 Task: Write a billing Id to "INV-23-10-0011" in creating a New Invoice.
Action: Mouse moved to (163, 21)
Screenshot: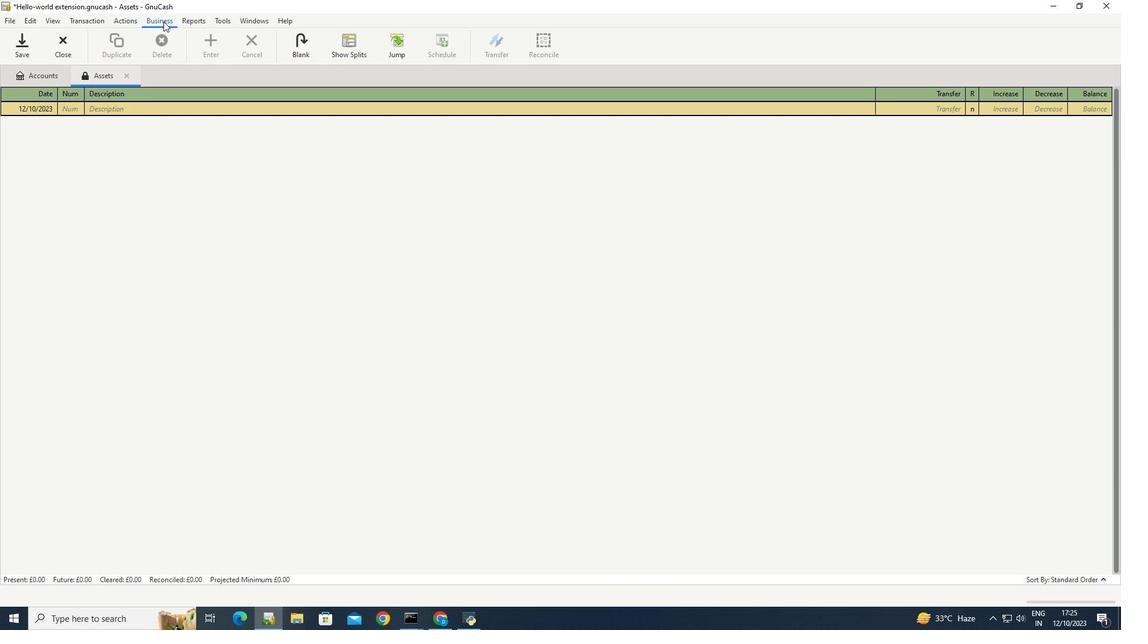 
Action: Mouse pressed left at (163, 21)
Screenshot: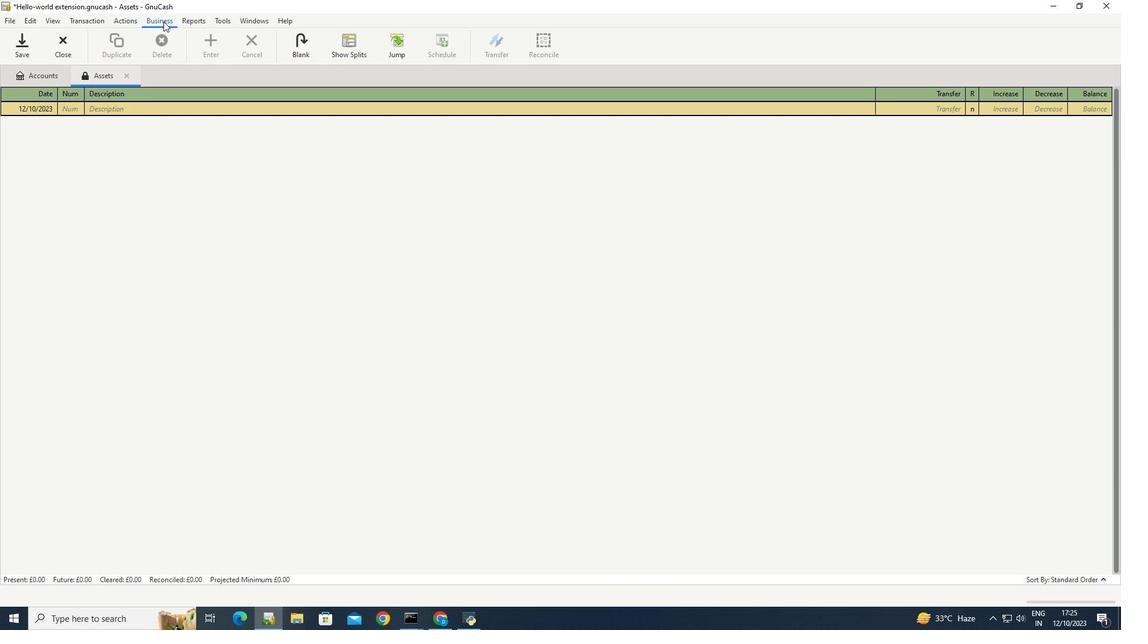
Action: Mouse moved to (303, 75)
Screenshot: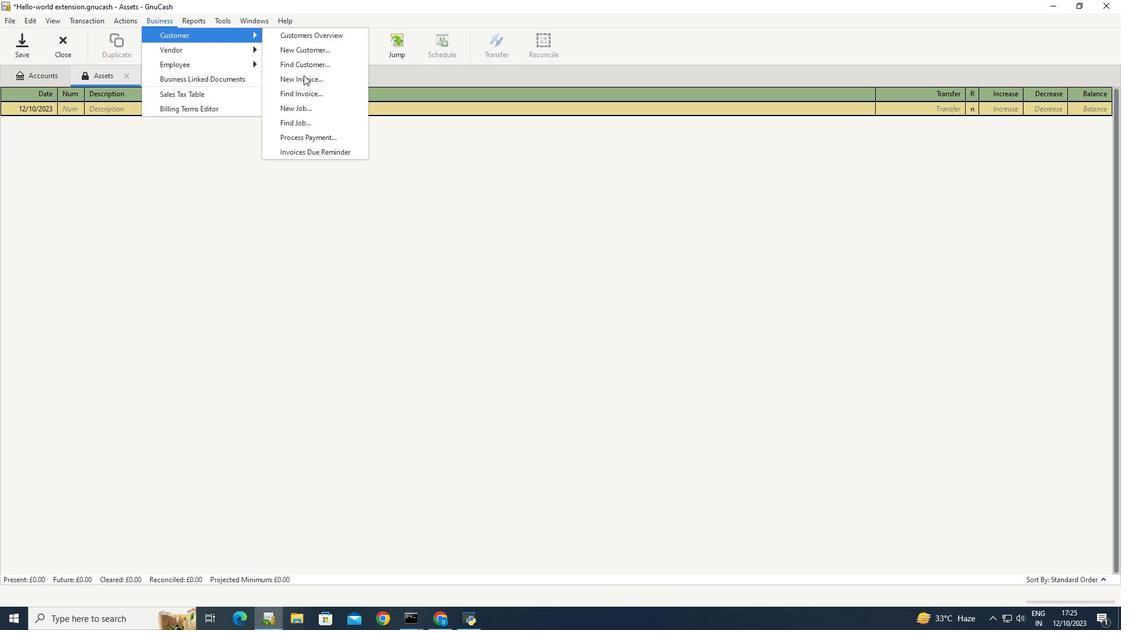 
Action: Mouse pressed left at (303, 75)
Screenshot: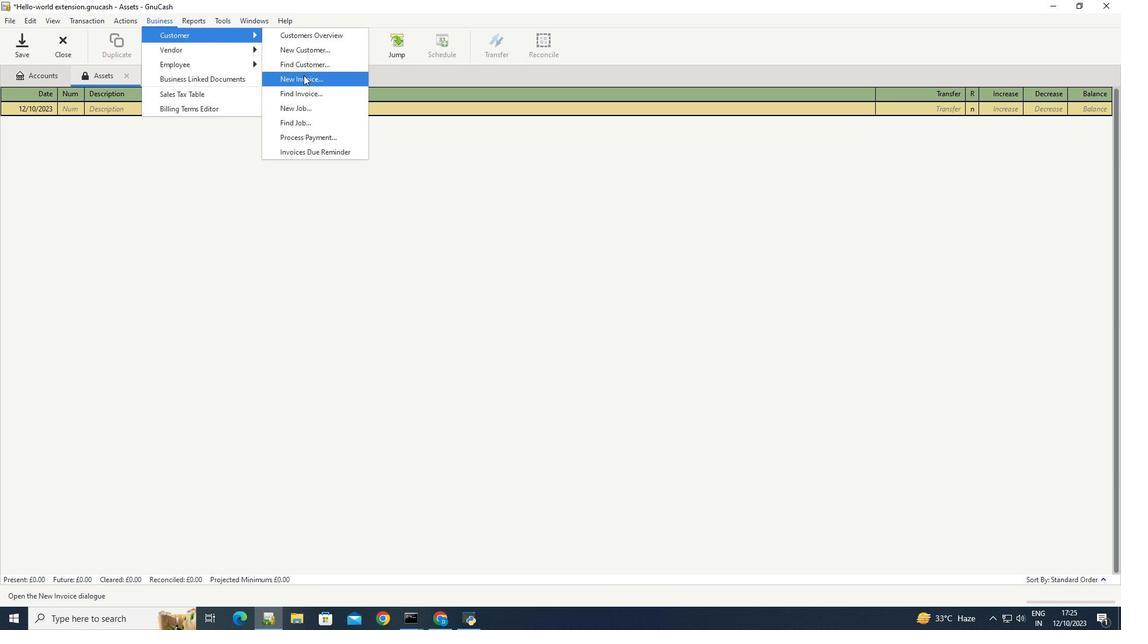 
Action: Mouse moved to (552, 344)
Screenshot: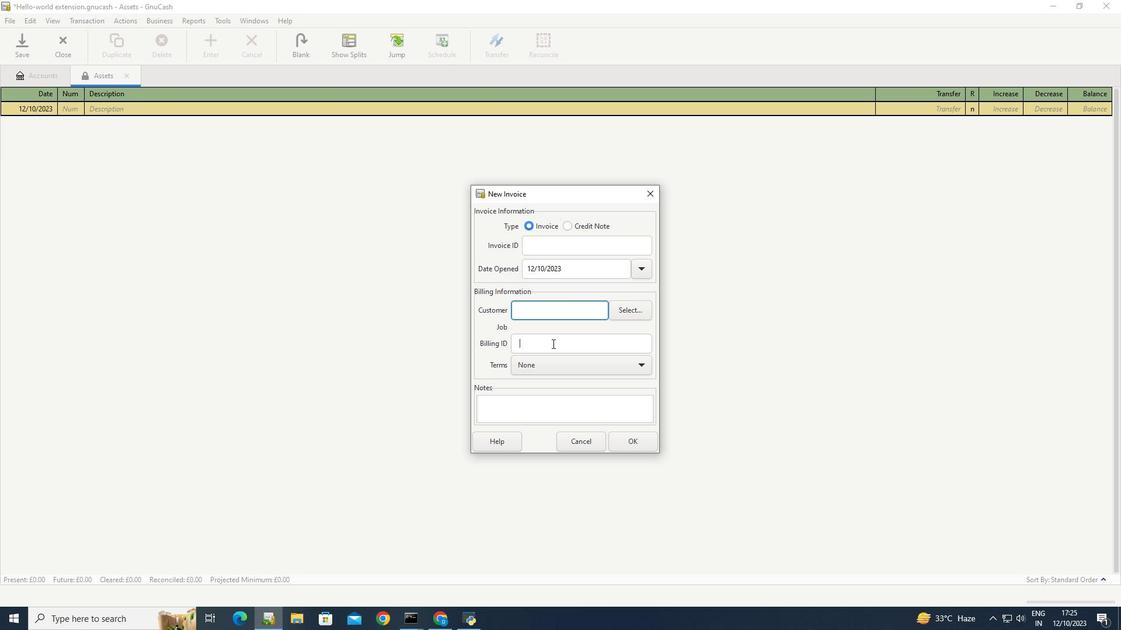 
Action: Mouse pressed left at (552, 344)
Screenshot: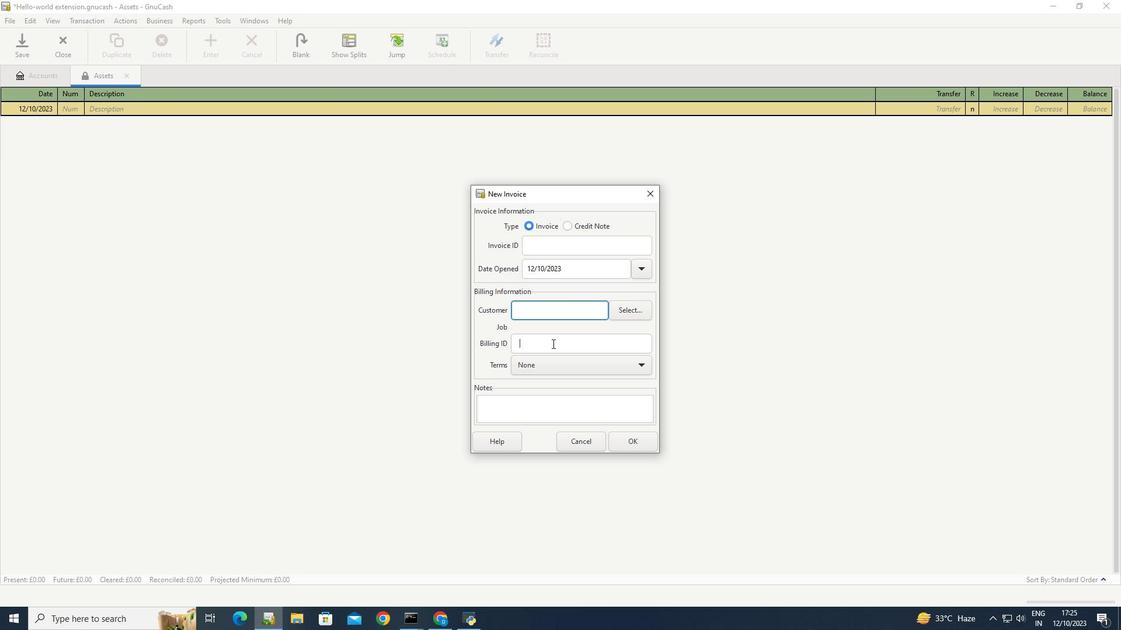 
Action: Mouse moved to (552, 344)
Screenshot: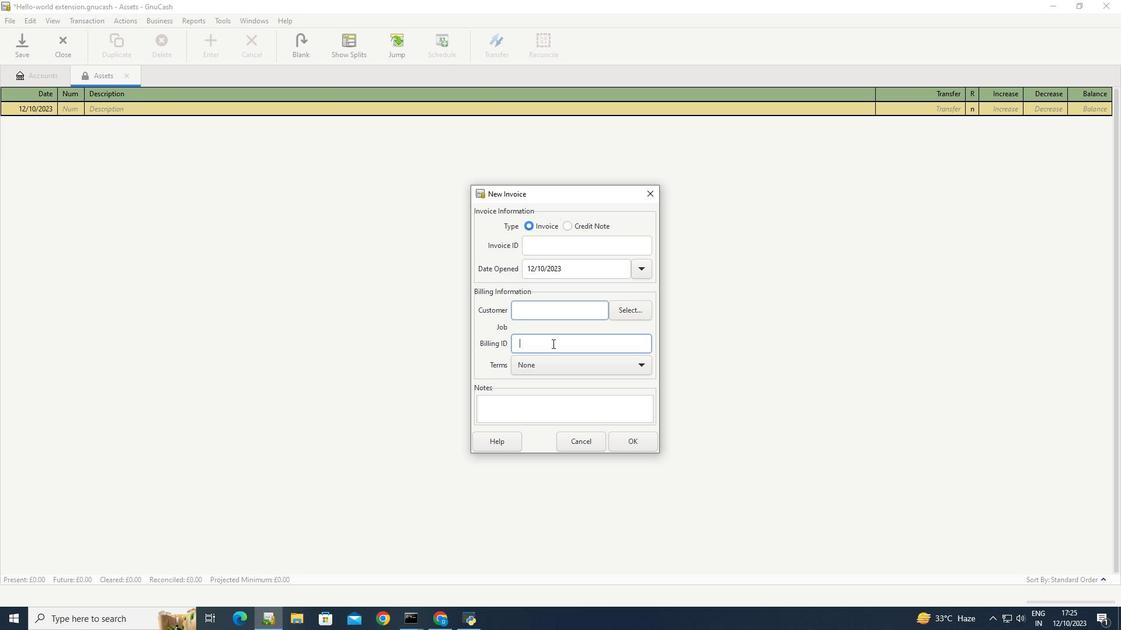 
Action: Key pressed <Key.caps_lock>INV-23-10-0011
Screenshot: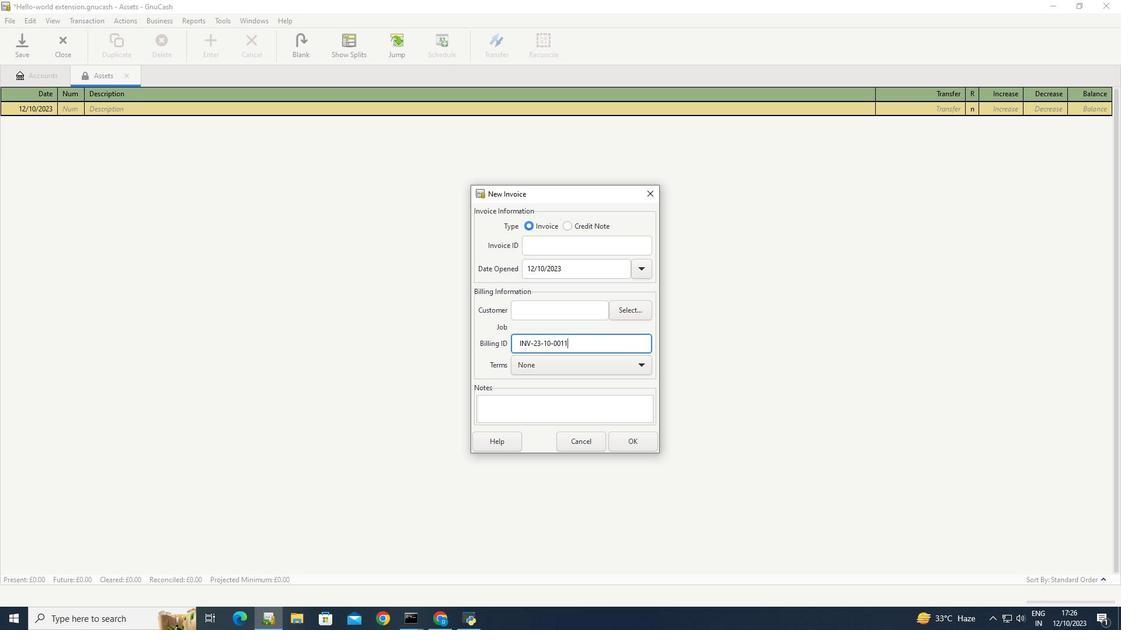 
Action: Mouse moved to (606, 386)
Screenshot: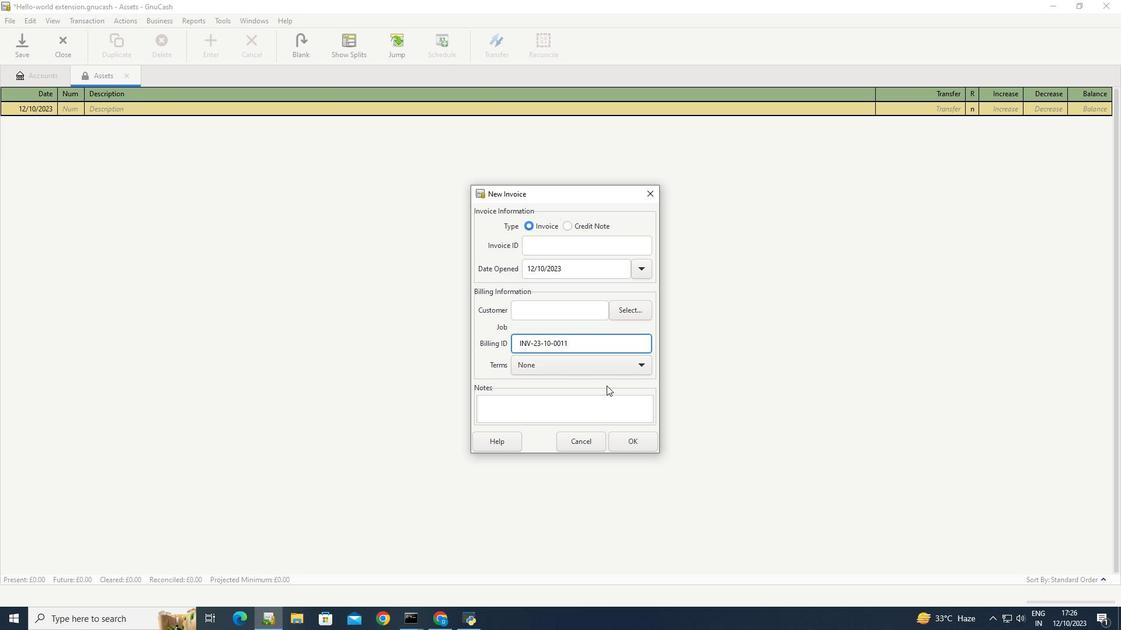 
Action: Mouse pressed left at (606, 386)
Screenshot: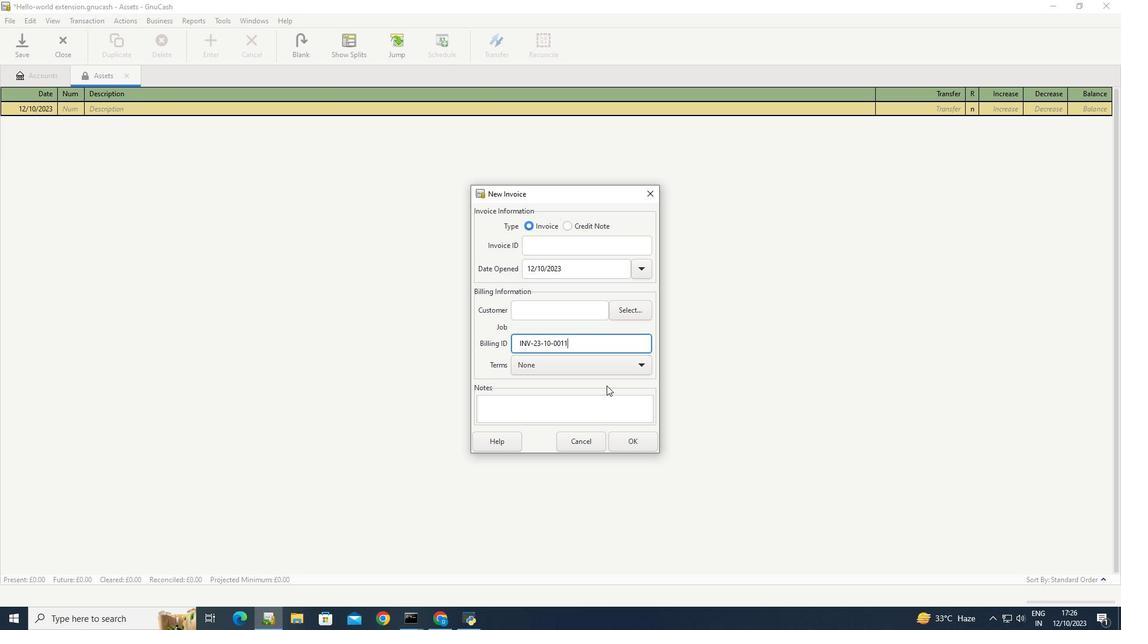 
